 Task: Clear the site settings from last 24 hours.
Action: Mouse moved to (1035, 34)
Screenshot: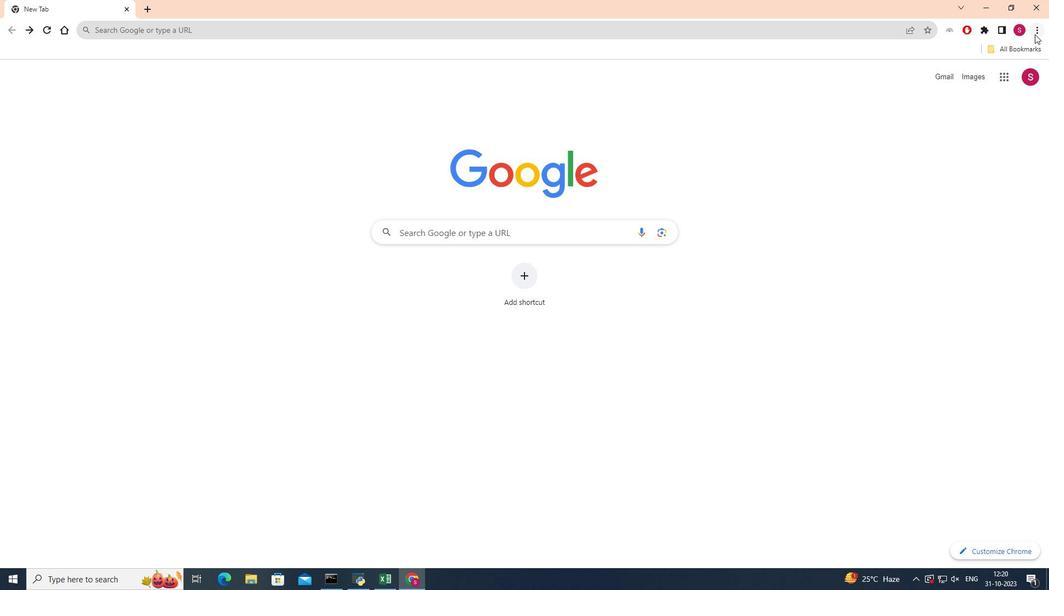
Action: Mouse pressed left at (1035, 34)
Screenshot: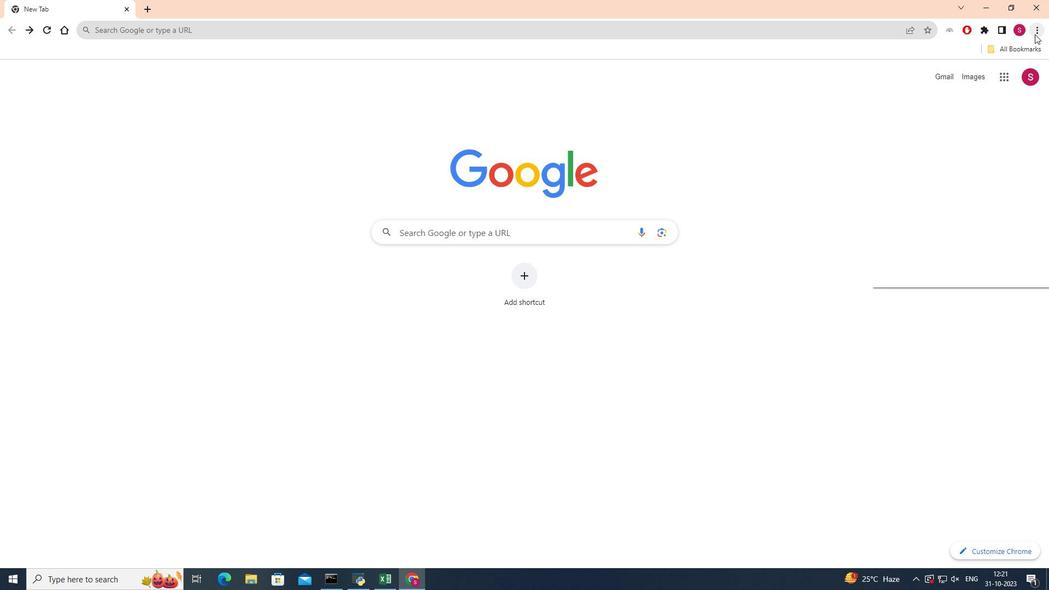 
Action: Mouse moved to (843, 82)
Screenshot: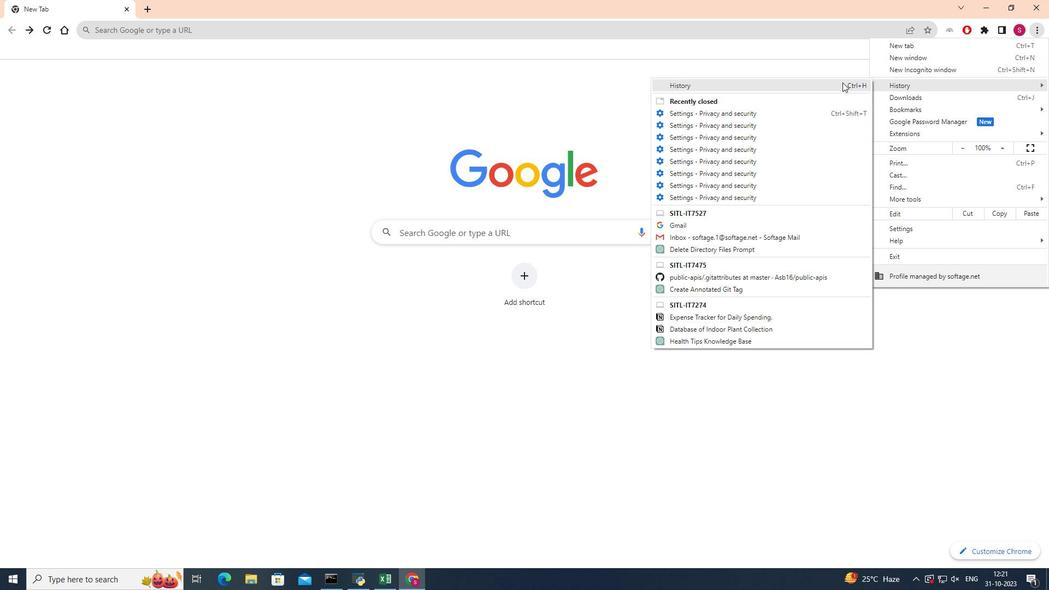 
Action: Mouse pressed left at (843, 82)
Screenshot: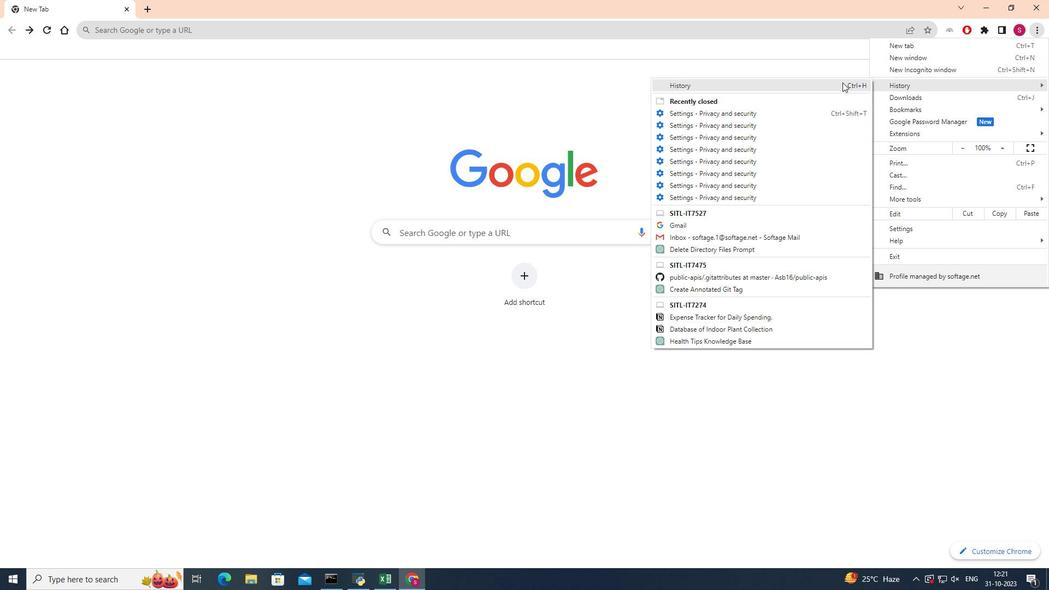 
Action: Mouse moved to (67, 137)
Screenshot: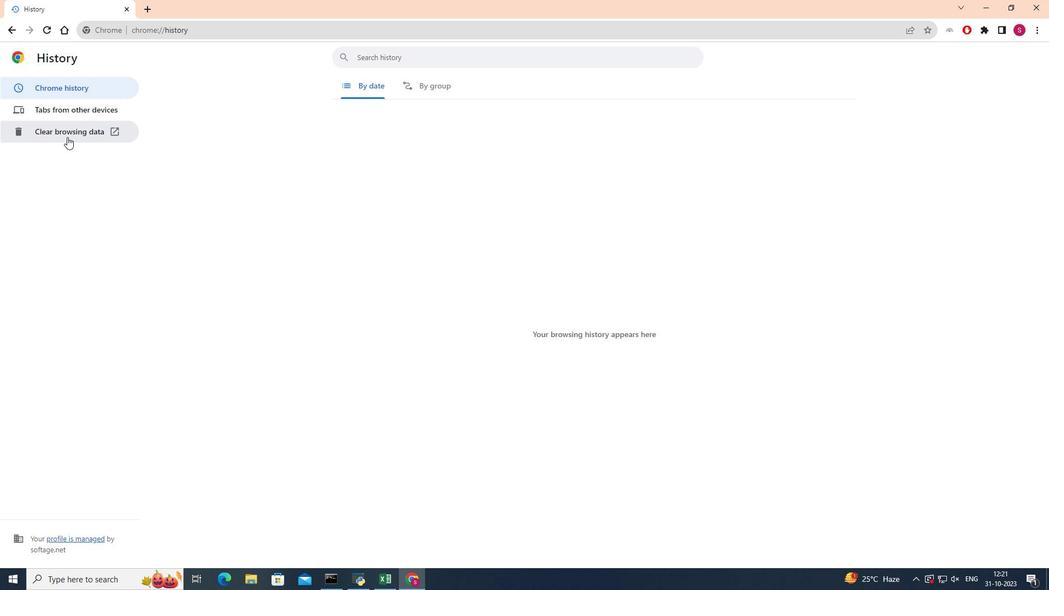 
Action: Mouse pressed left at (67, 137)
Screenshot: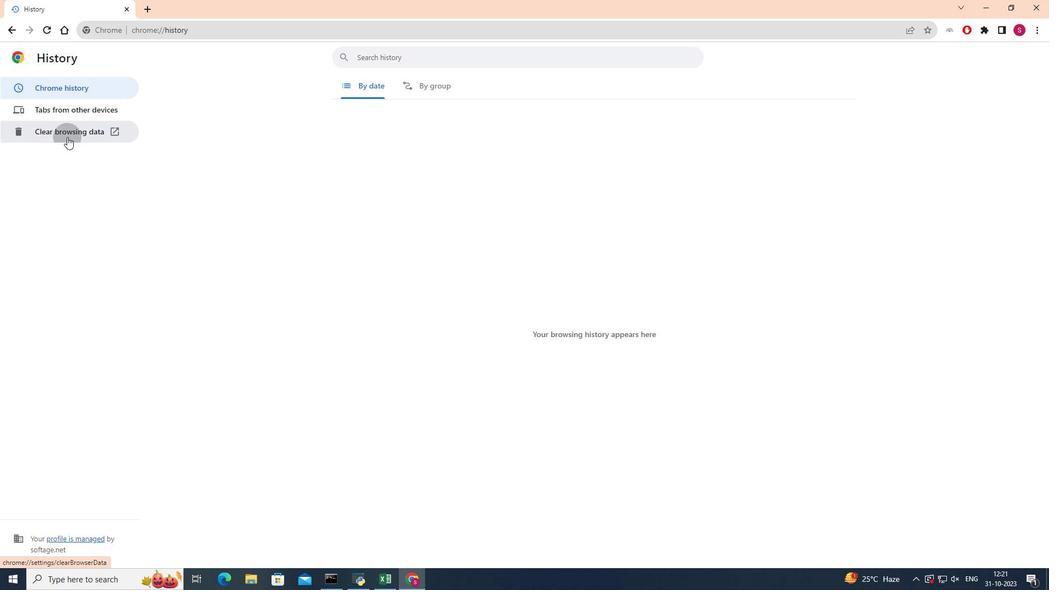 
Action: Mouse moved to (603, 170)
Screenshot: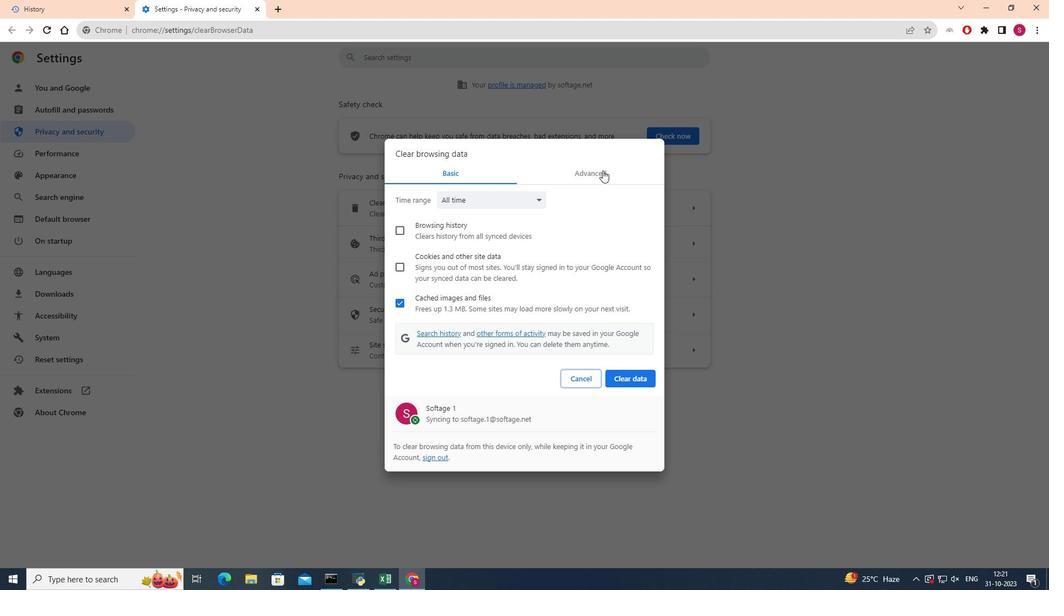 
Action: Mouse pressed left at (603, 170)
Screenshot: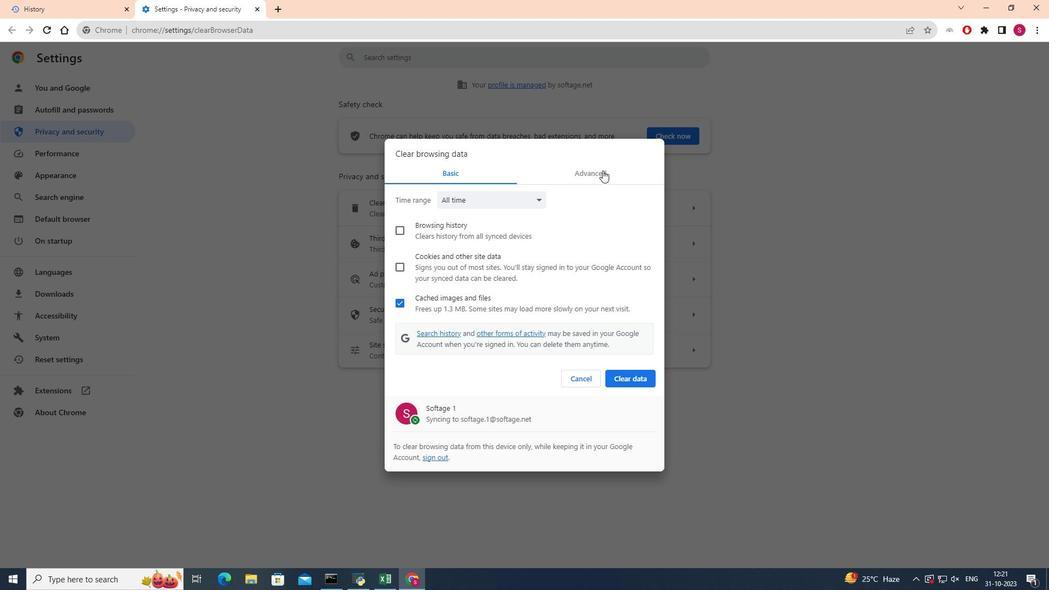 
Action: Mouse moved to (541, 201)
Screenshot: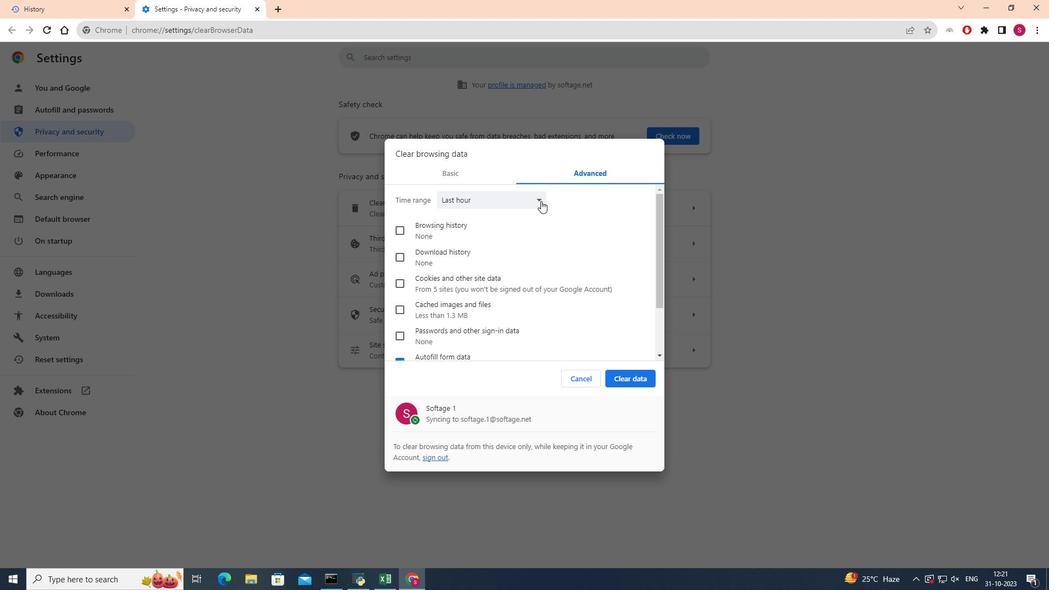 
Action: Mouse pressed left at (541, 201)
Screenshot: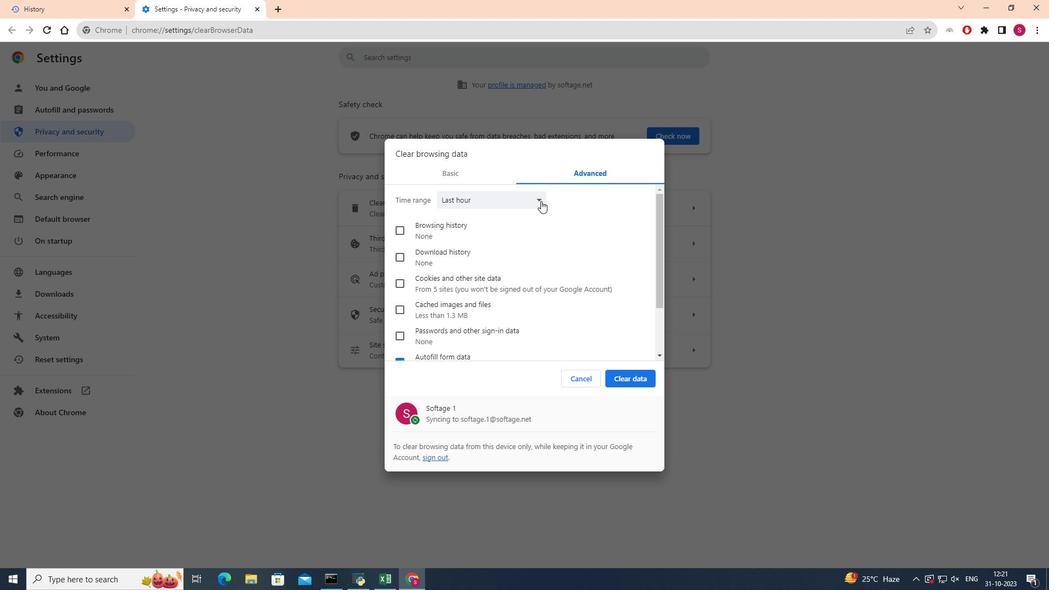 
Action: Mouse pressed left at (541, 201)
Screenshot: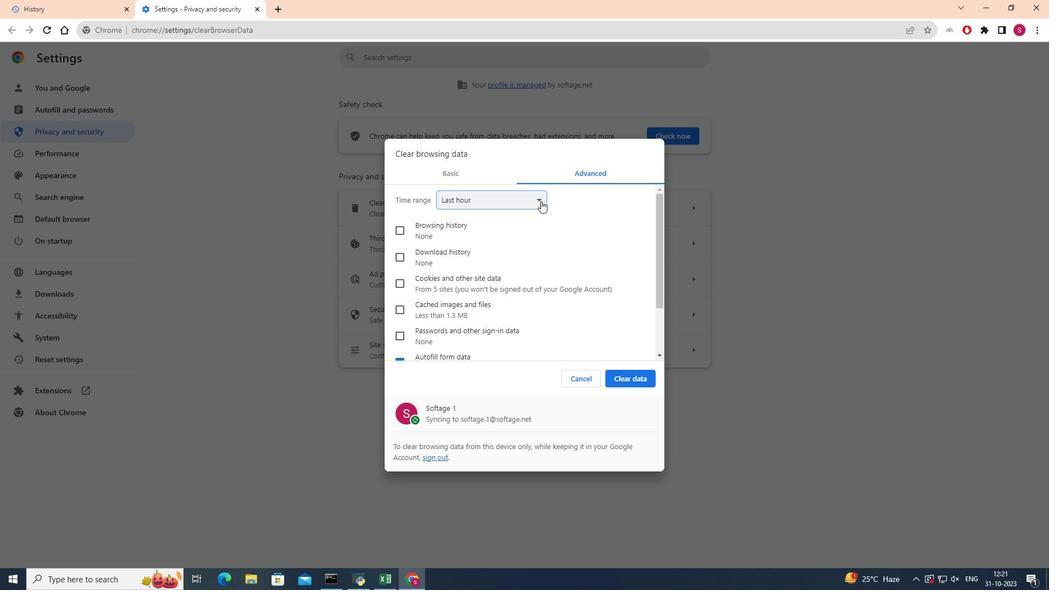 
Action: Mouse pressed left at (541, 201)
Screenshot: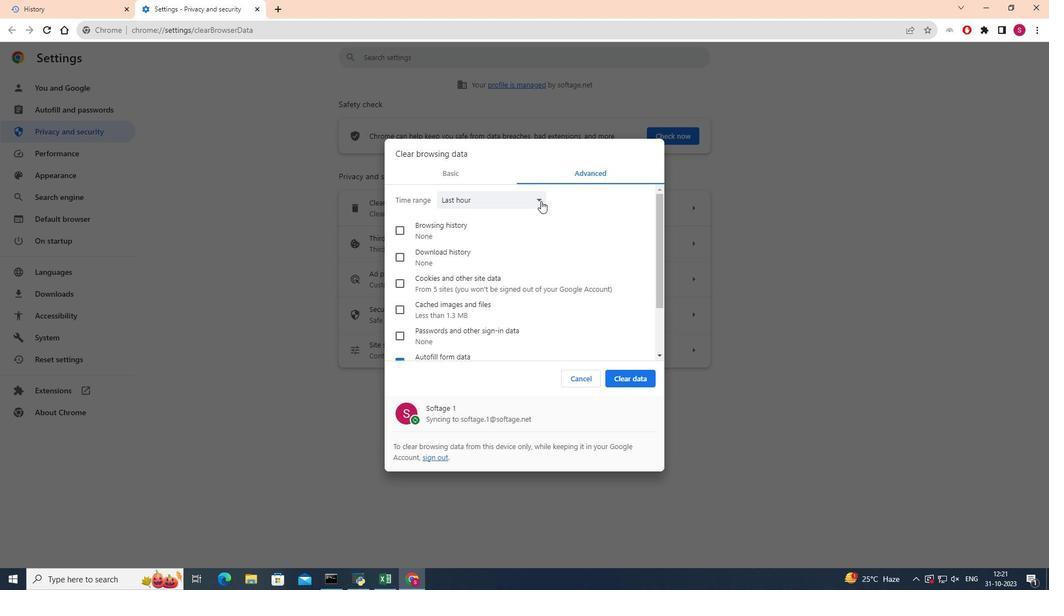 
Action: Mouse moved to (491, 223)
Screenshot: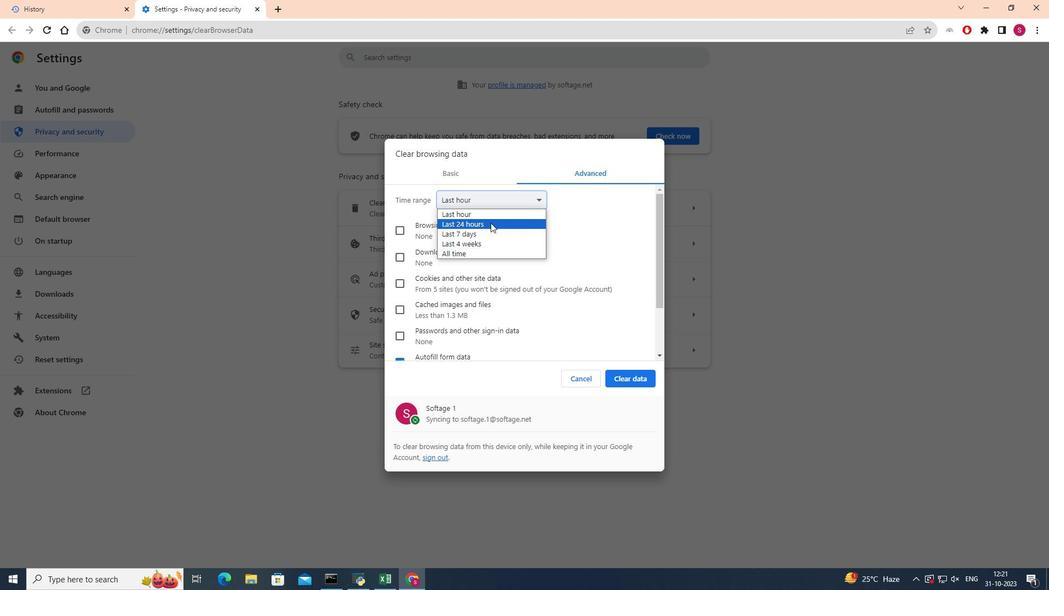 
Action: Mouse pressed left at (491, 223)
Screenshot: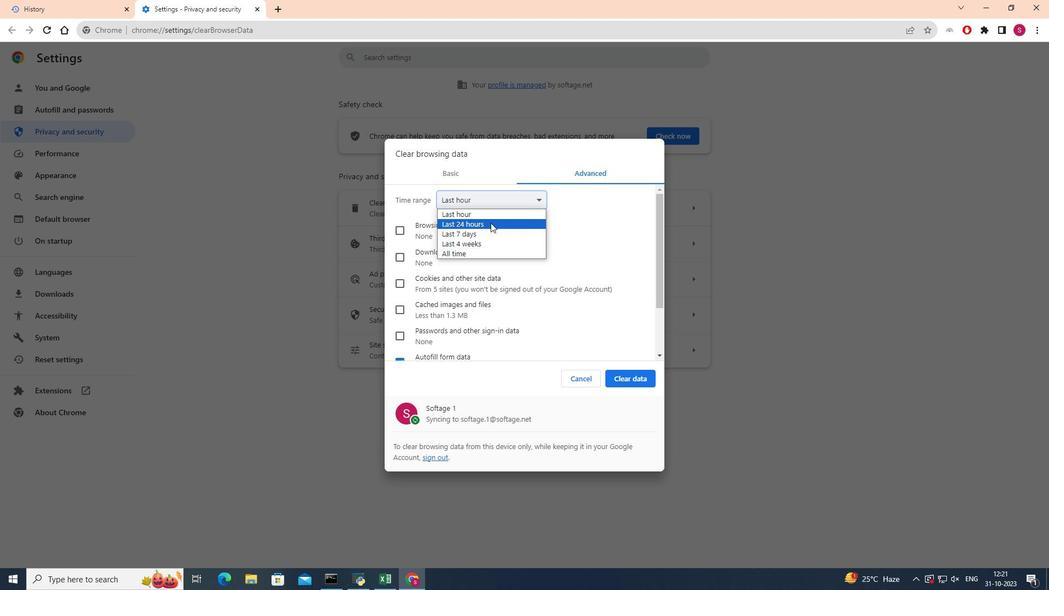 
Action: Mouse moved to (502, 267)
Screenshot: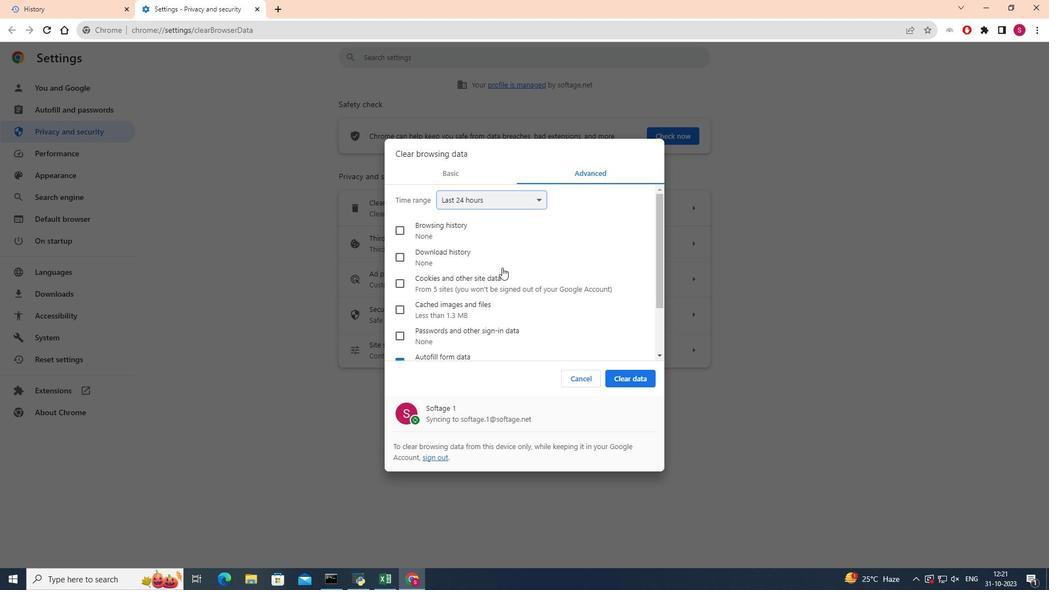 
Action: Mouse scrolled (502, 267) with delta (0, 0)
Screenshot: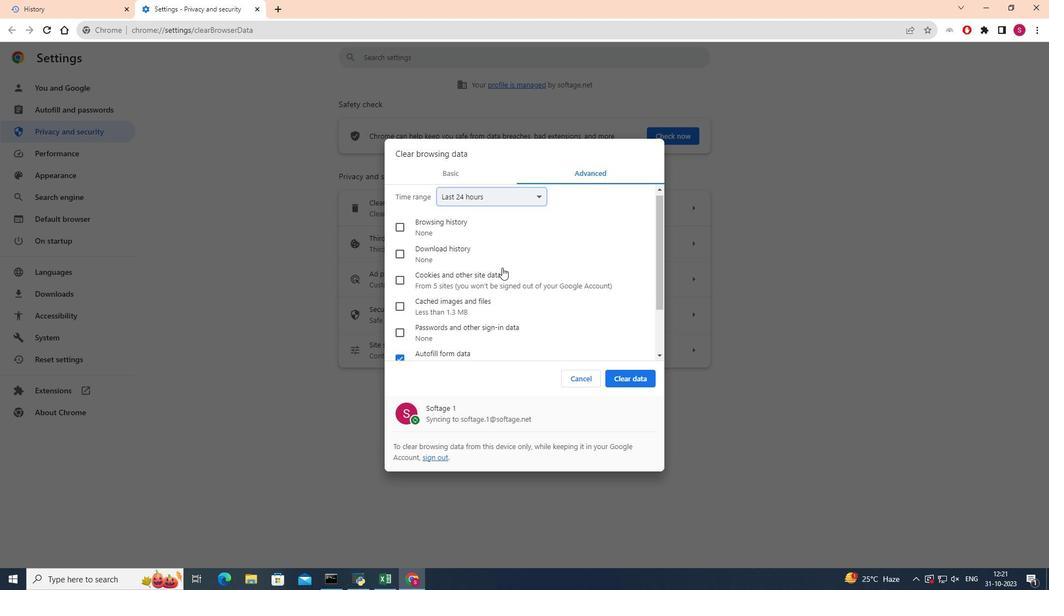 
Action: Mouse scrolled (502, 267) with delta (0, 0)
Screenshot: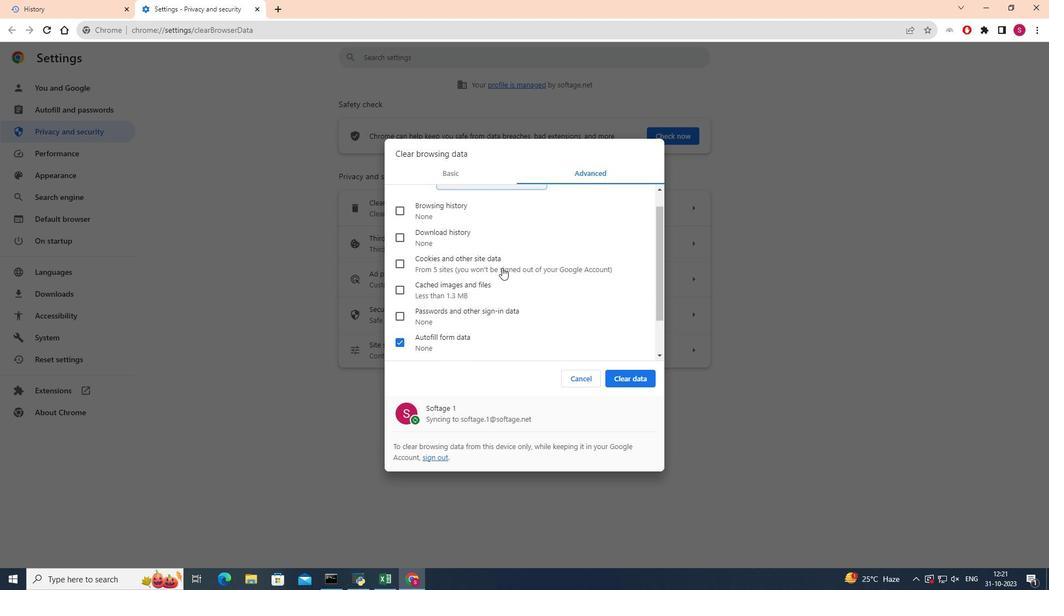 
Action: Mouse moved to (399, 293)
Screenshot: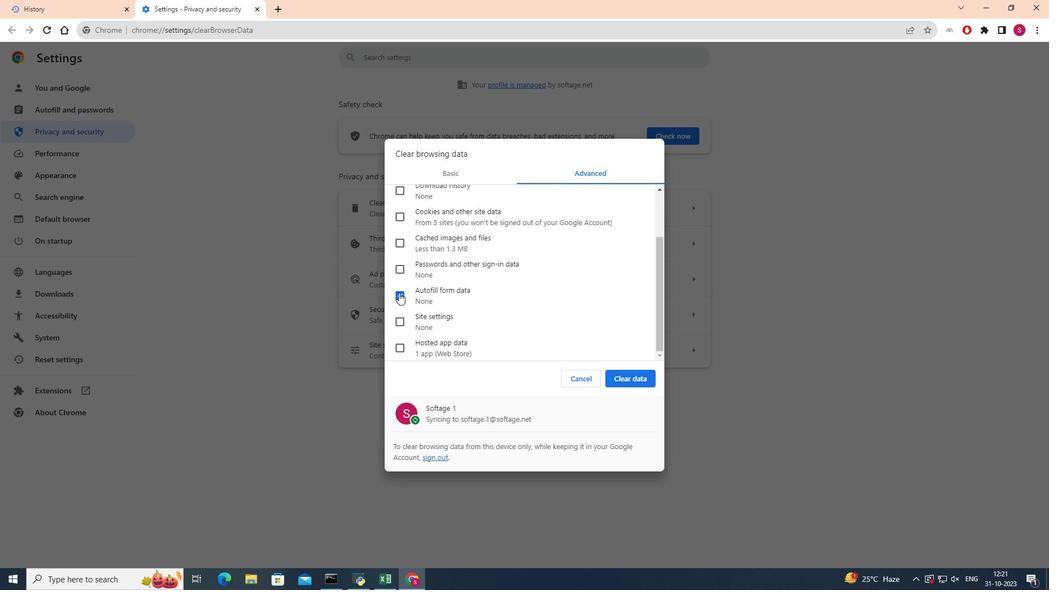 
Action: Mouse pressed left at (399, 293)
Screenshot: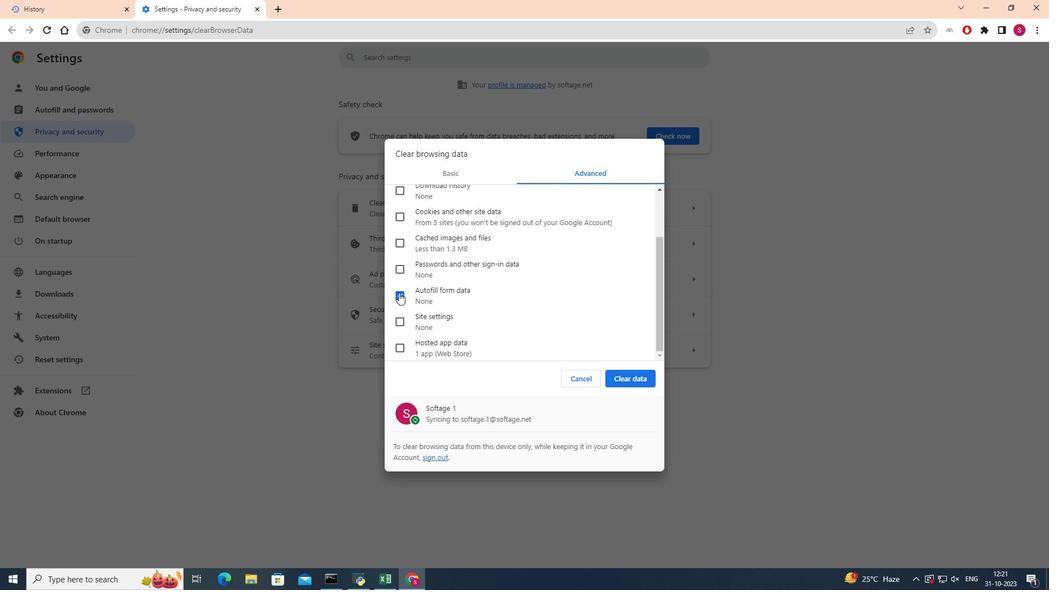 
Action: Mouse moved to (400, 322)
Screenshot: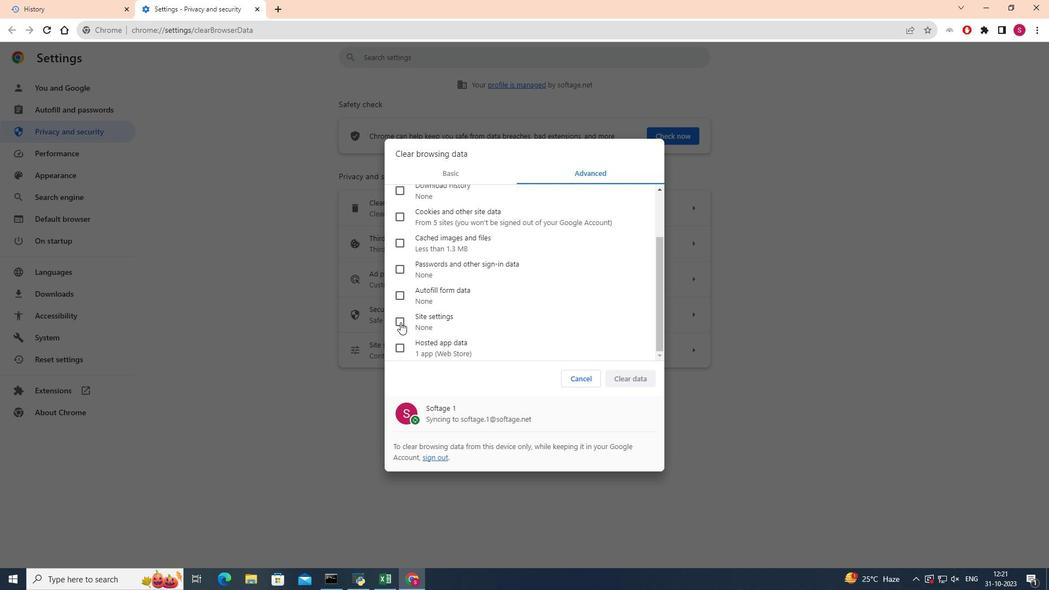 
Action: Mouse pressed left at (400, 322)
Screenshot: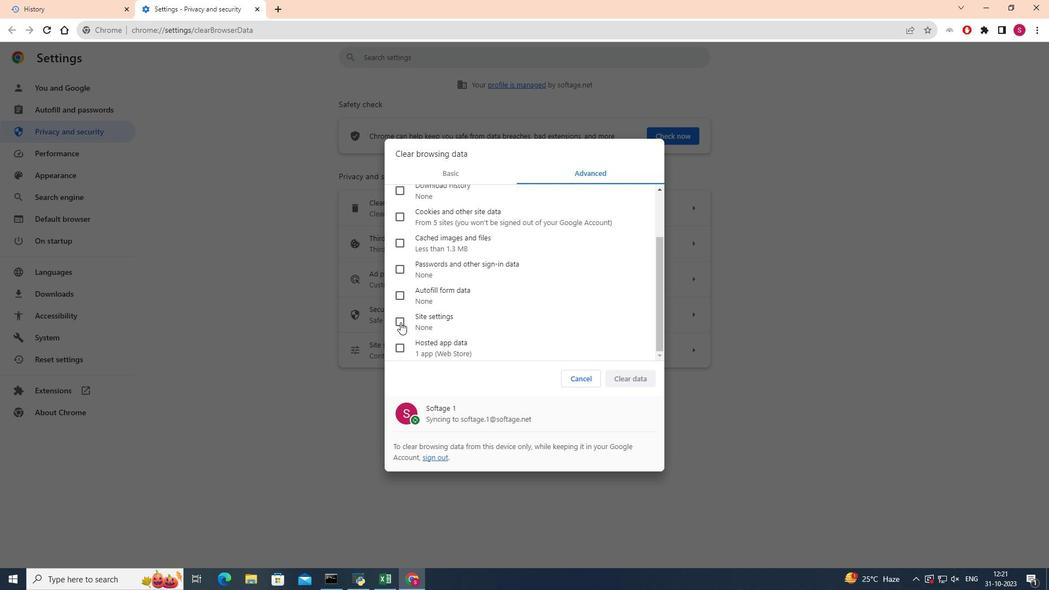 
Action: Mouse moved to (625, 376)
Screenshot: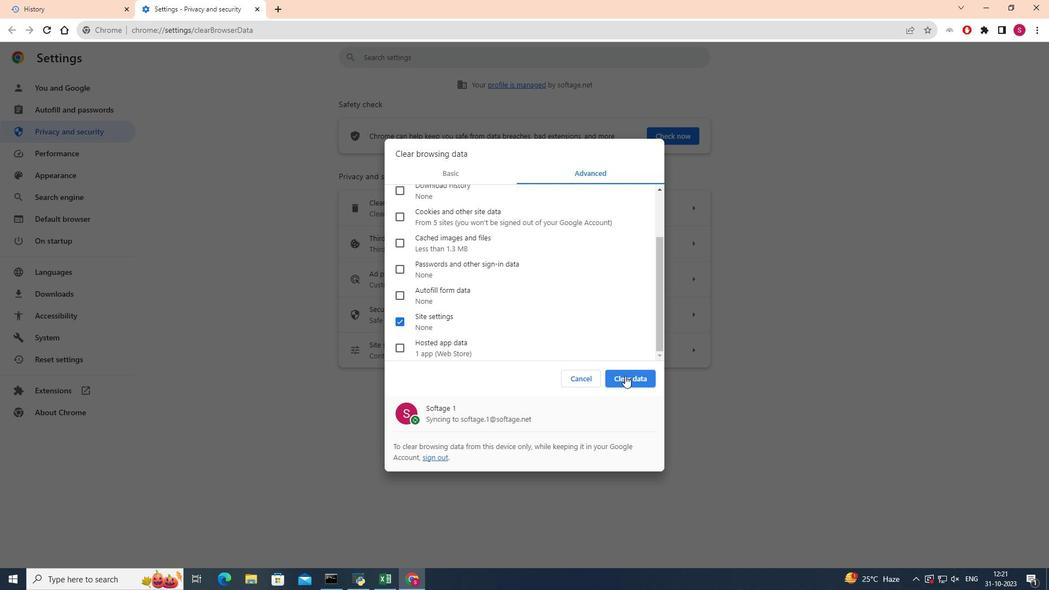 
Action: Mouse pressed left at (625, 376)
Screenshot: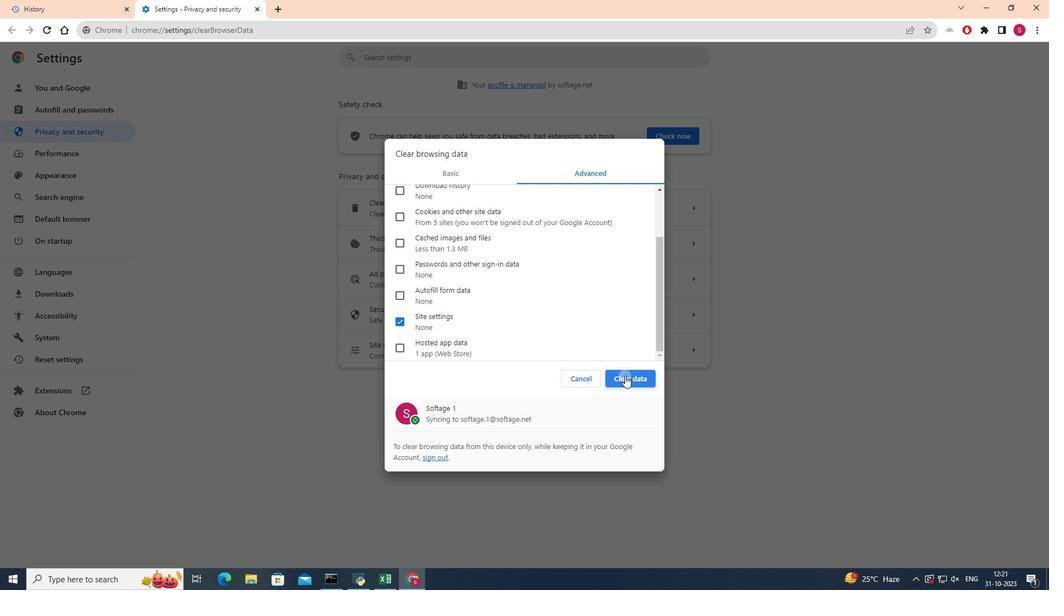 
